 Task: Open Card Card0000000242 in Board Board0000000061 in Workspace WS0000000021 in Trello. Add Member Email0000000082 to Card Card0000000242 in Board Board0000000061 in Workspace WS0000000021 in Trello. Add Yellow Label titled Label0000000242 to Card Card0000000242 in Board Board0000000061 in Workspace WS0000000021 in Trello. Add Checklist CL0000000242 to Card Card0000000242 in Board Board0000000061 in Workspace WS0000000021 in Trello. Add Dates with Start Date as May 08 2023 and Due Date as May 31 2023 to Card Card0000000242 in Board Board0000000061 in Workspace WS0000000021 in Trello
Action: Mouse moved to (501, 529)
Screenshot: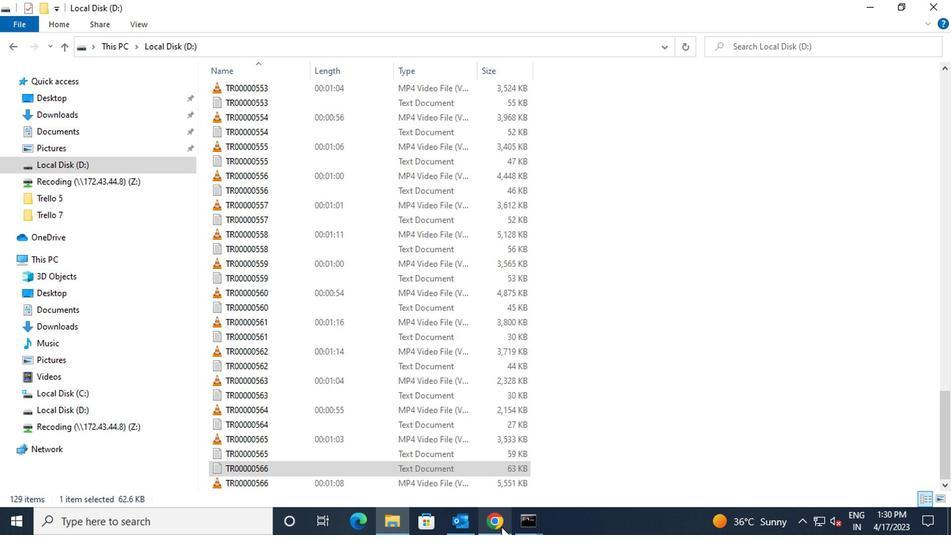
Action: Mouse pressed left at (501, 529)
Screenshot: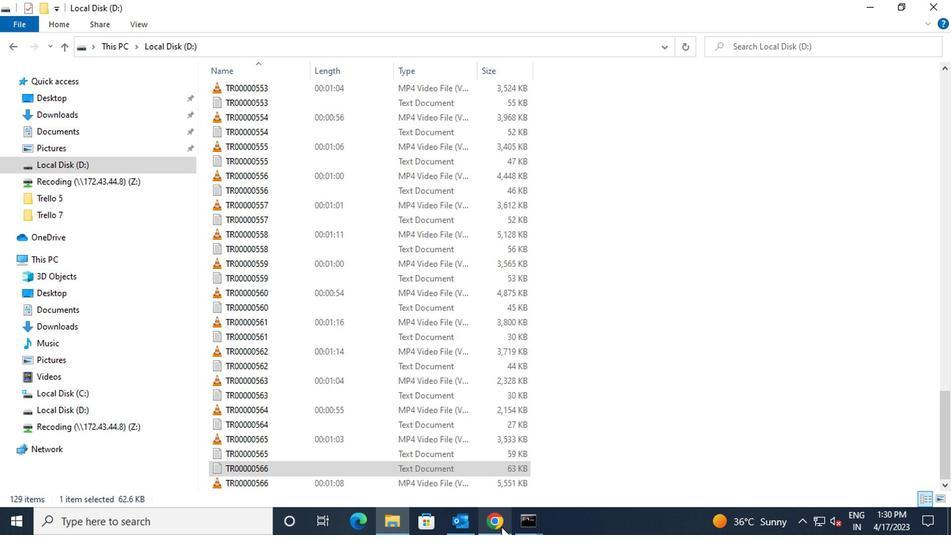 
Action: Mouse moved to (317, 267)
Screenshot: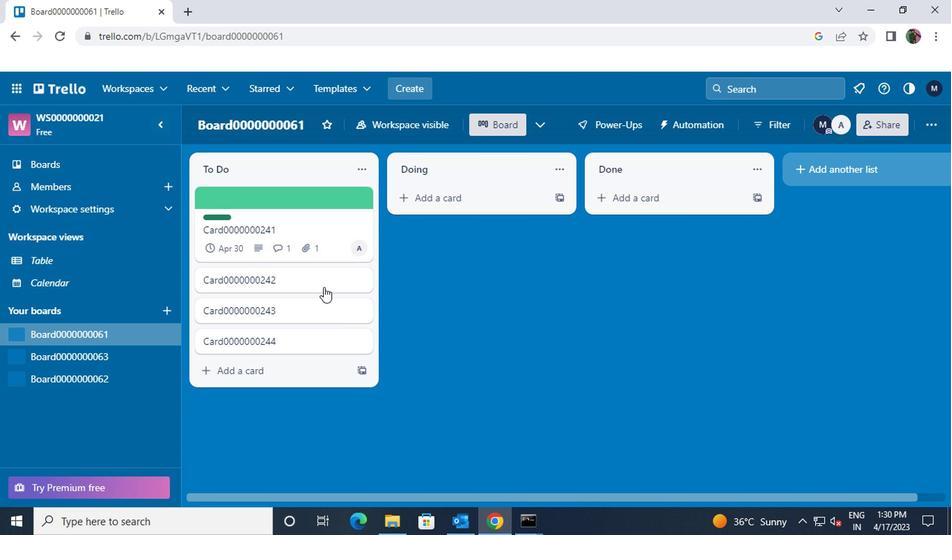 
Action: Mouse pressed left at (317, 267)
Screenshot: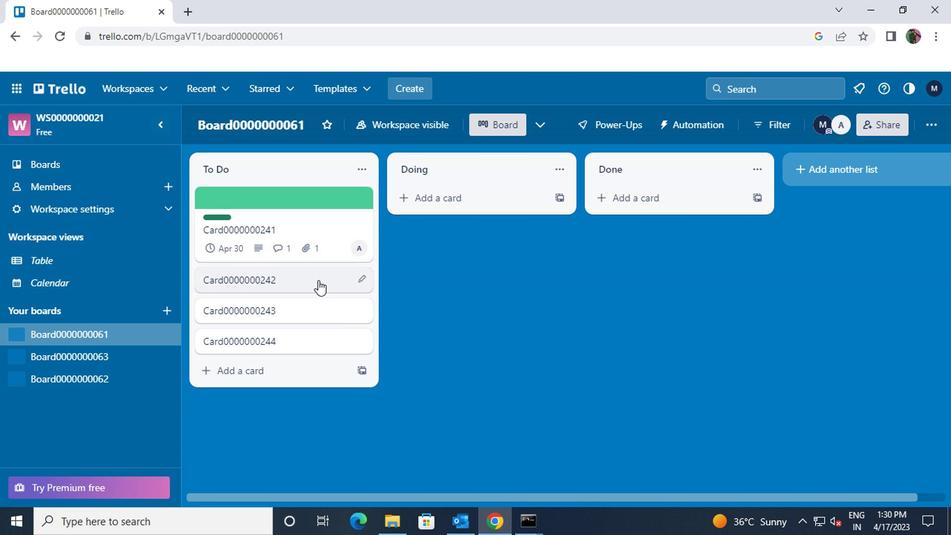 
Action: Mouse moved to (646, 190)
Screenshot: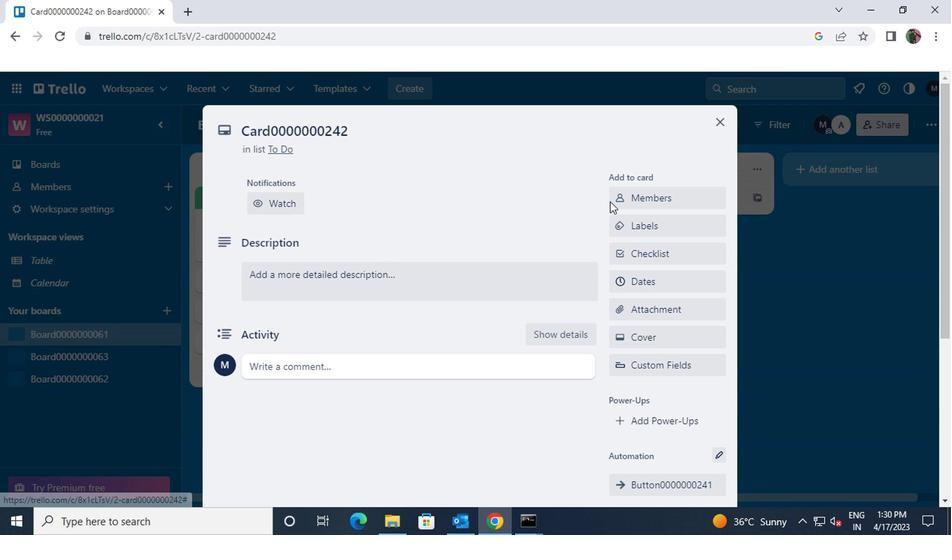
Action: Mouse pressed left at (646, 190)
Screenshot: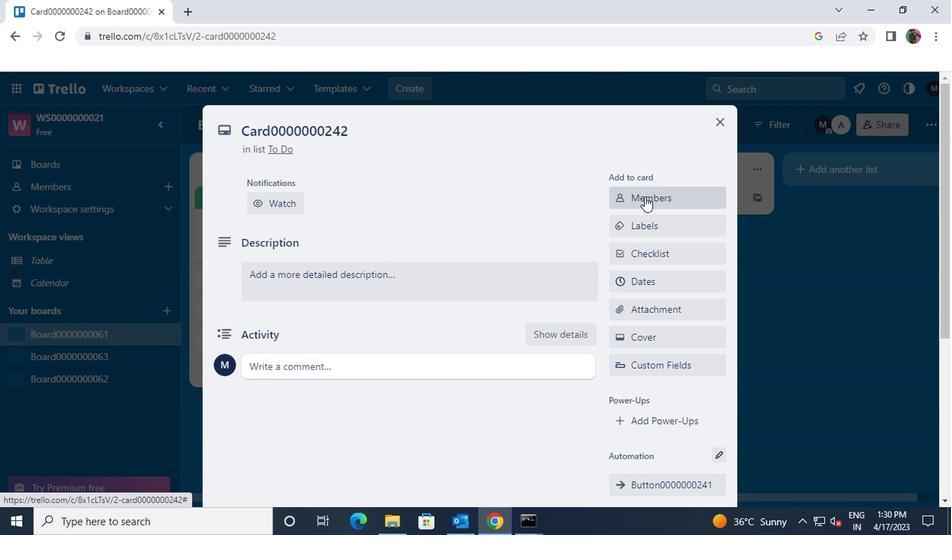 
Action: Key pressed nikrathi889<Key.shift>@GMAIL.COM
Screenshot: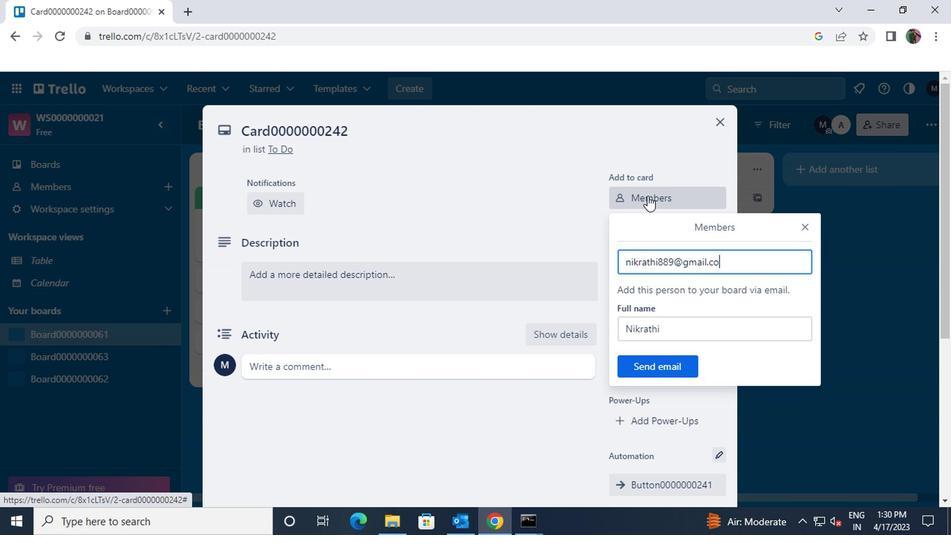 
Action: Mouse moved to (667, 365)
Screenshot: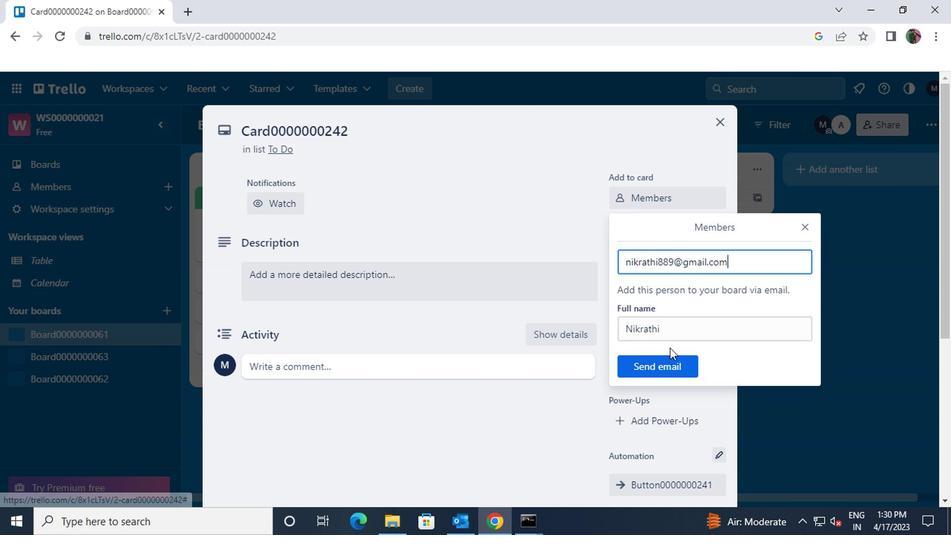 
Action: Mouse pressed left at (667, 365)
Screenshot: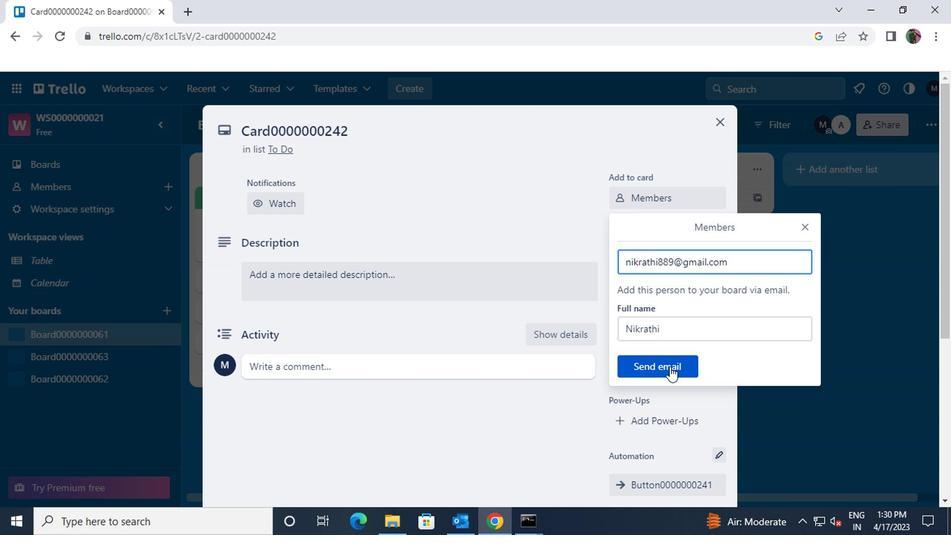 
Action: Mouse pressed left at (667, 365)
Screenshot: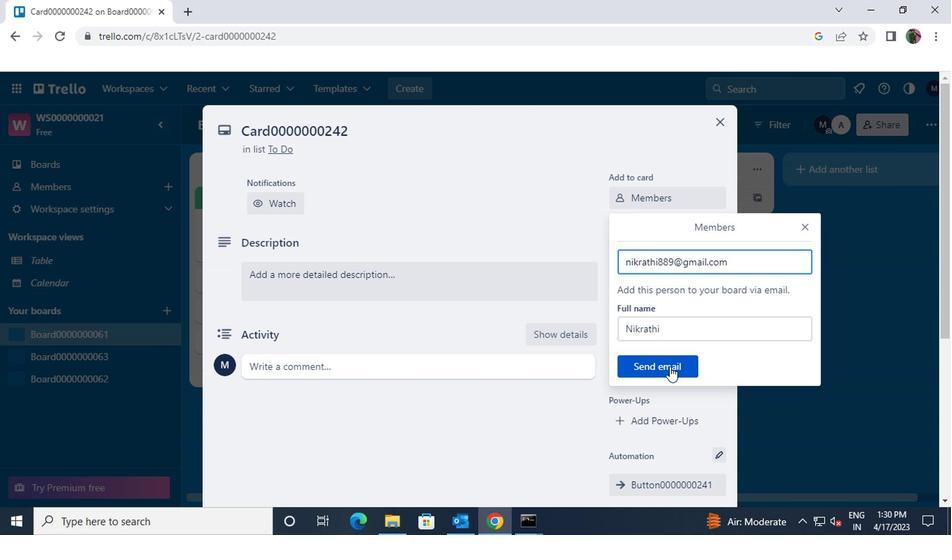 
Action: Mouse pressed left at (667, 365)
Screenshot: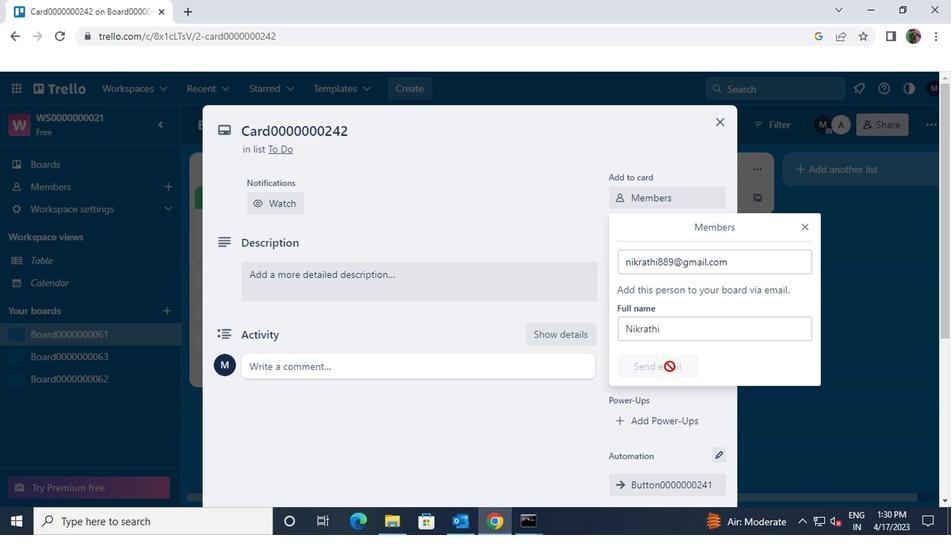 
Action: Mouse pressed left at (667, 365)
Screenshot: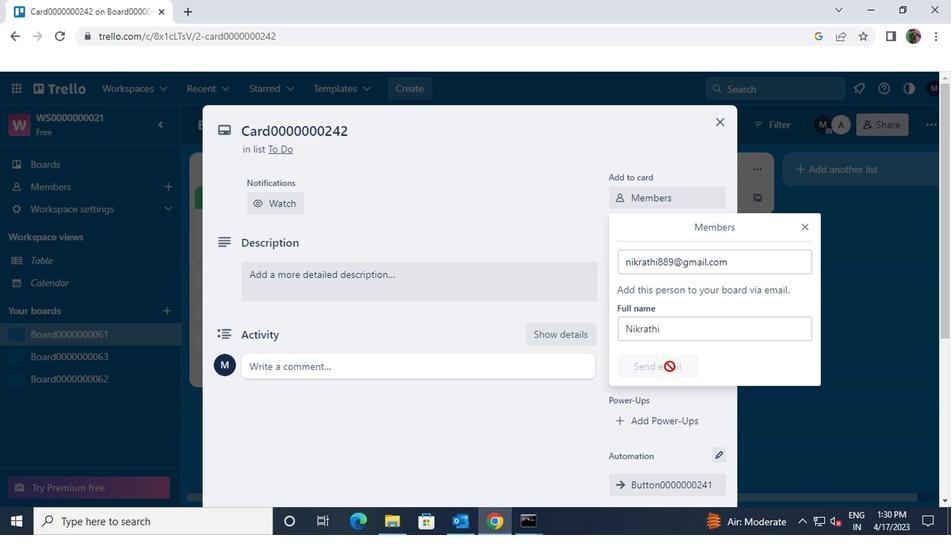 
Action: Mouse moved to (666, 223)
Screenshot: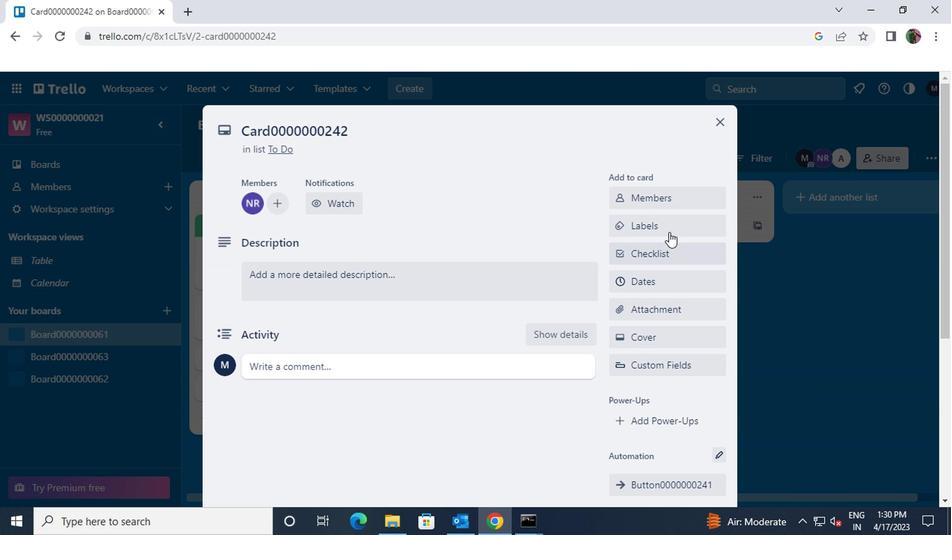 
Action: Mouse pressed left at (666, 223)
Screenshot: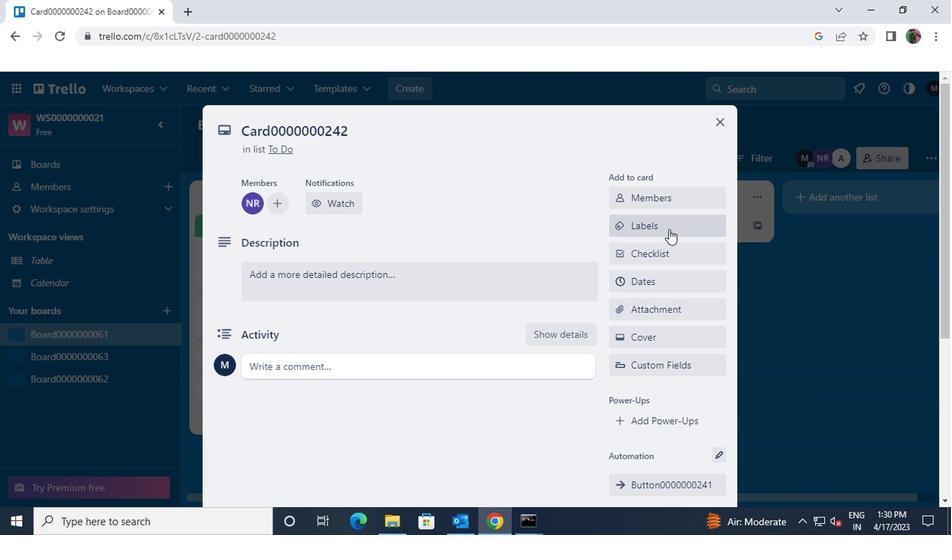 
Action: Mouse moved to (705, 399)
Screenshot: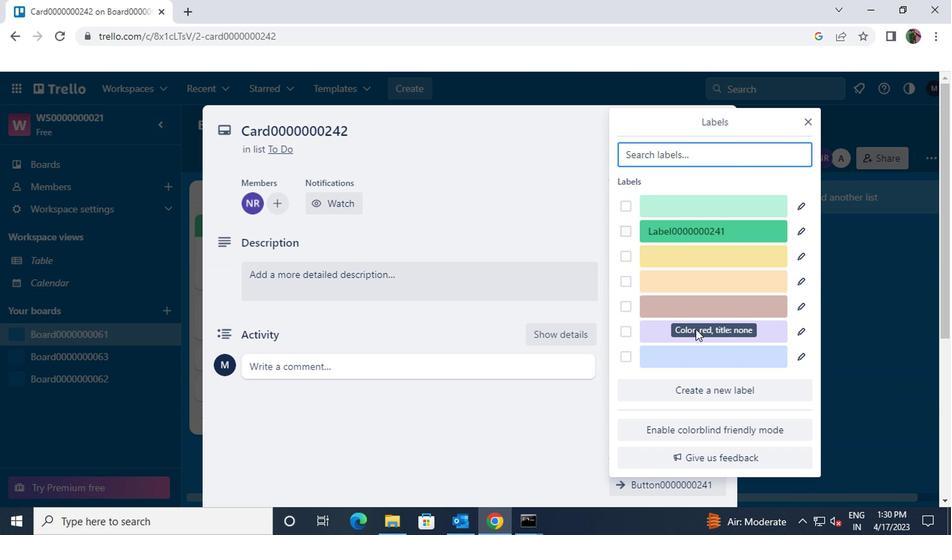 
Action: Mouse pressed left at (705, 399)
Screenshot: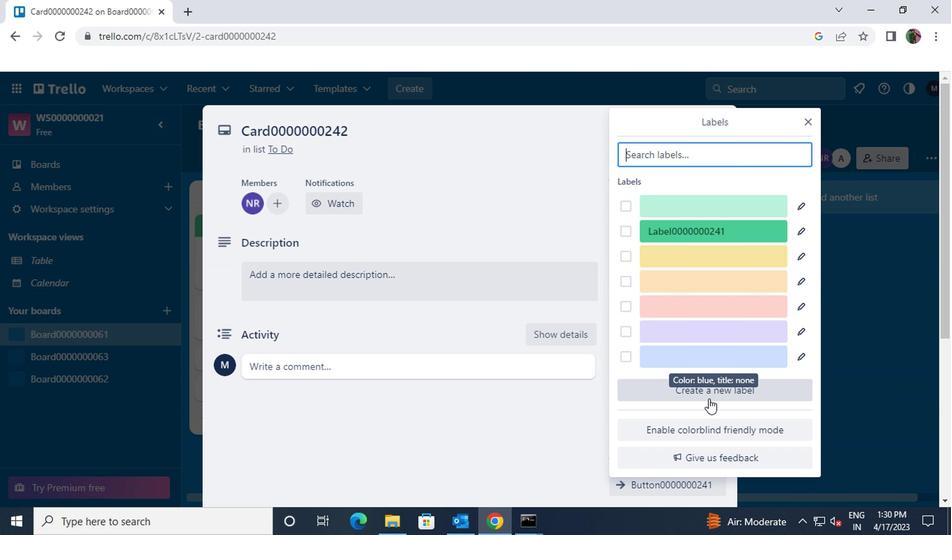 
Action: Mouse moved to (659, 248)
Screenshot: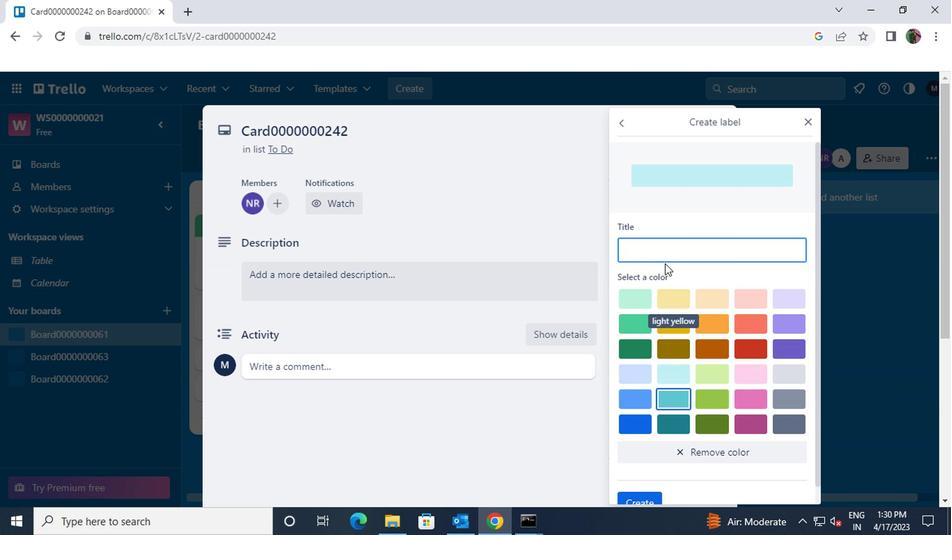 
Action: Mouse pressed left at (659, 248)
Screenshot: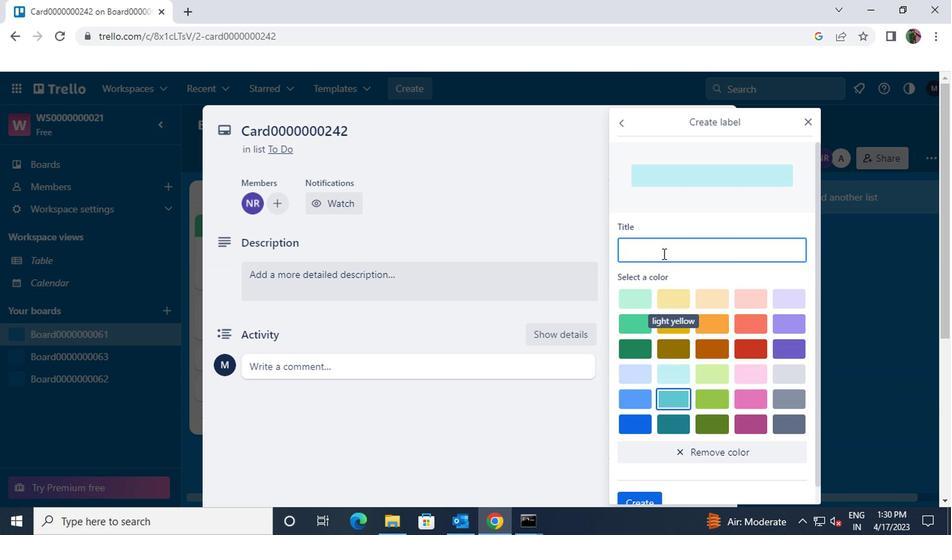 
Action: Key pressed <Key.shift>LABEL0000000242
Screenshot: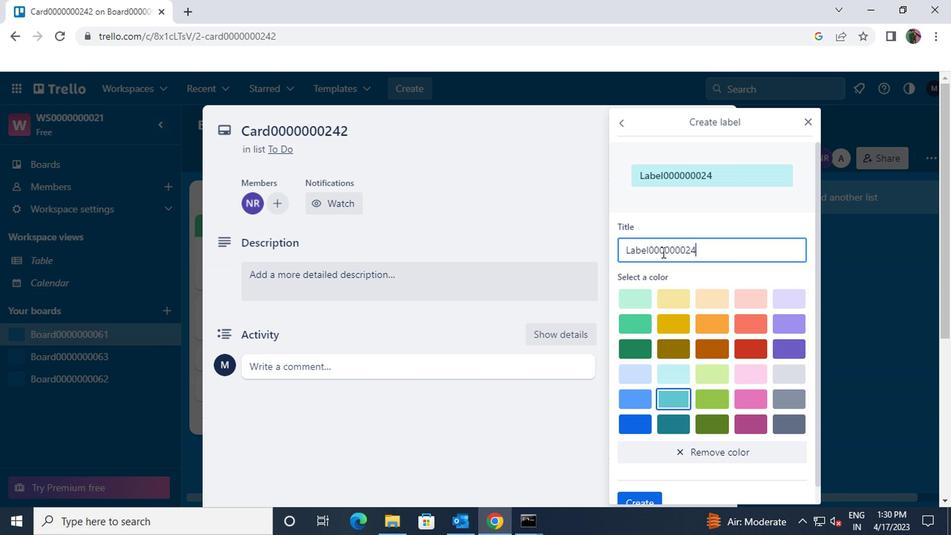 
Action: Mouse moved to (663, 326)
Screenshot: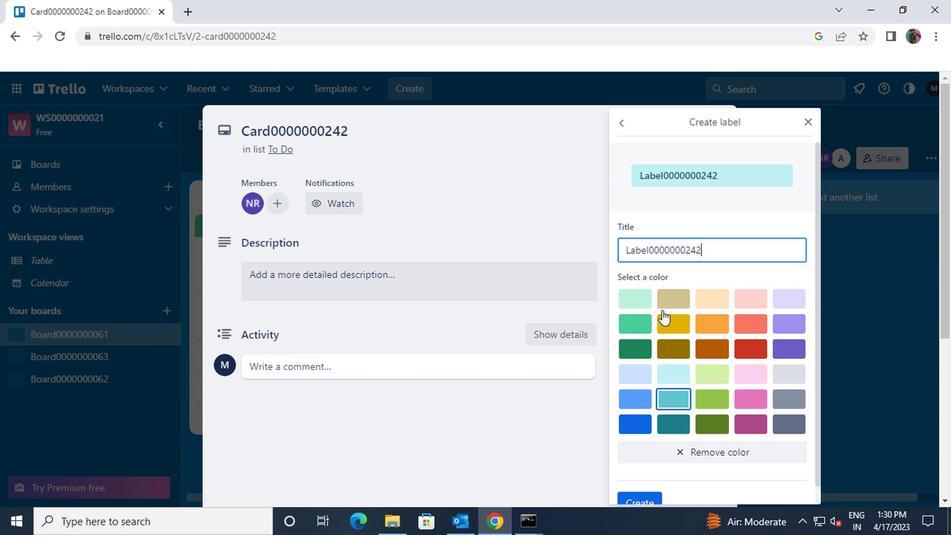 
Action: Mouse pressed left at (663, 326)
Screenshot: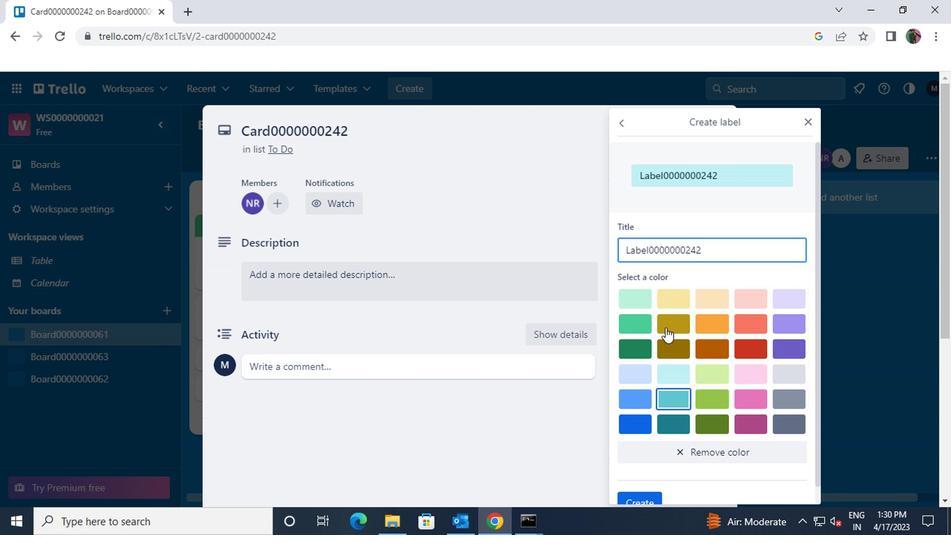 
Action: Mouse scrolled (663, 325) with delta (0, 0)
Screenshot: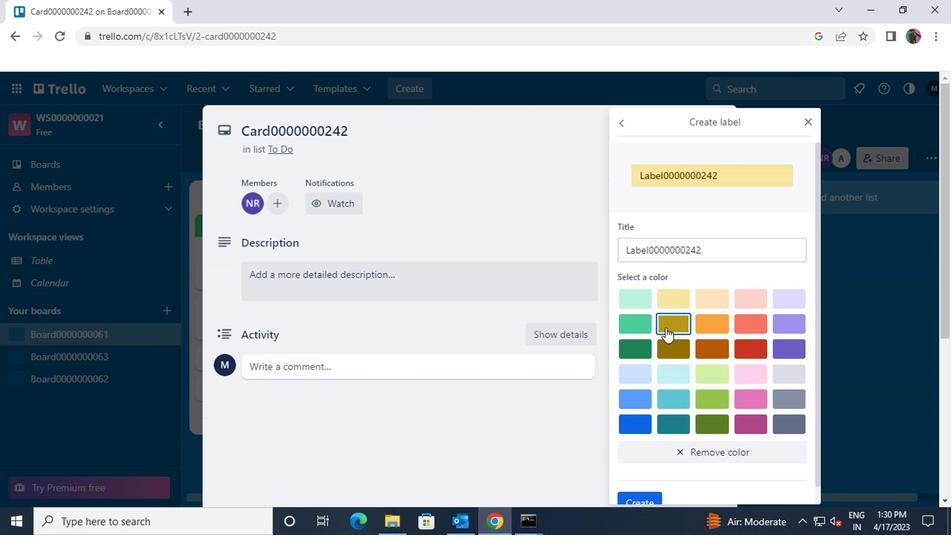 
Action: Mouse scrolled (663, 325) with delta (0, 0)
Screenshot: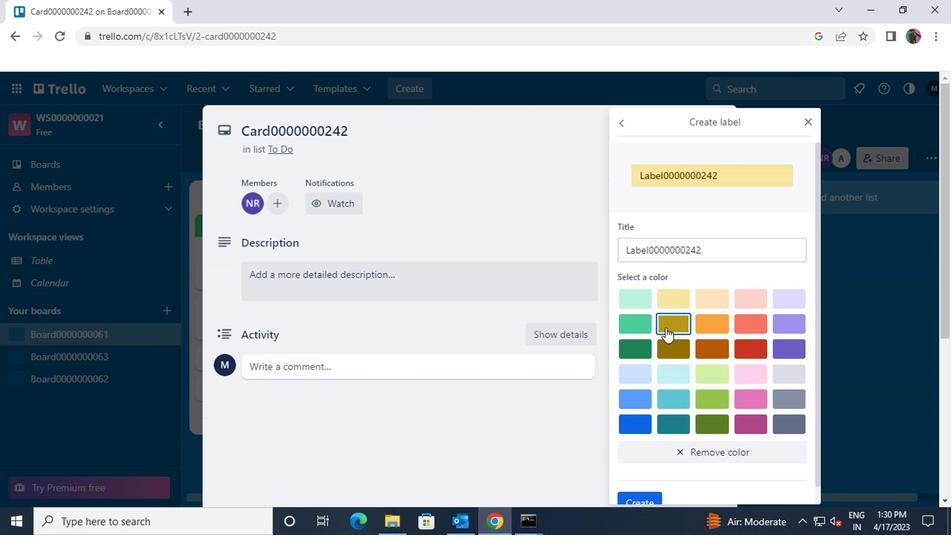 
Action: Mouse scrolled (663, 325) with delta (0, 0)
Screenshot: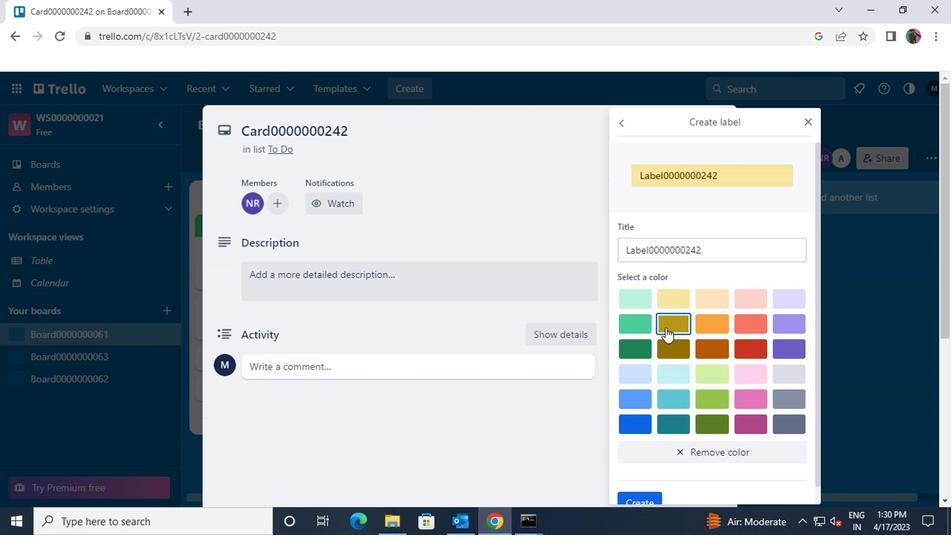 
Action: Mouse moved to (641, 477)
Screenshot: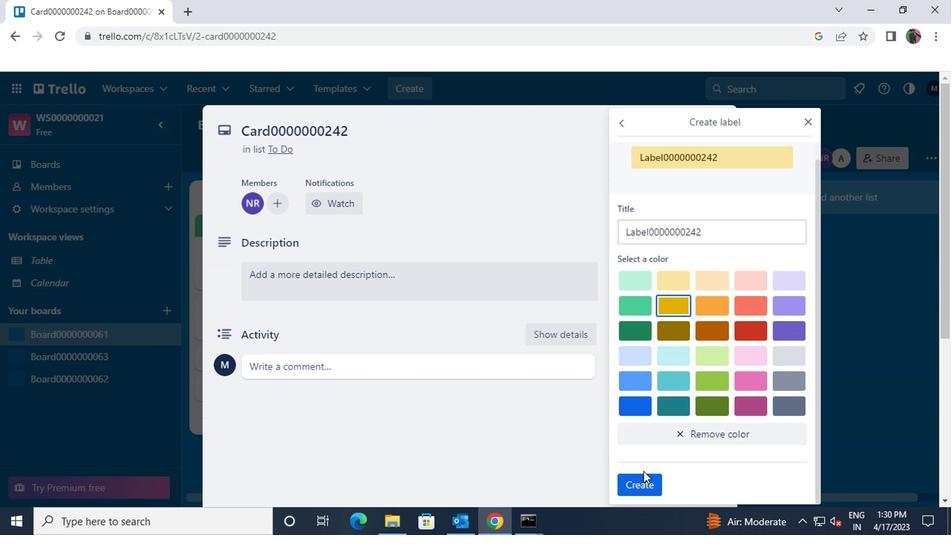 
Action: Mouse pressed left at (641, 477)
Screenshot: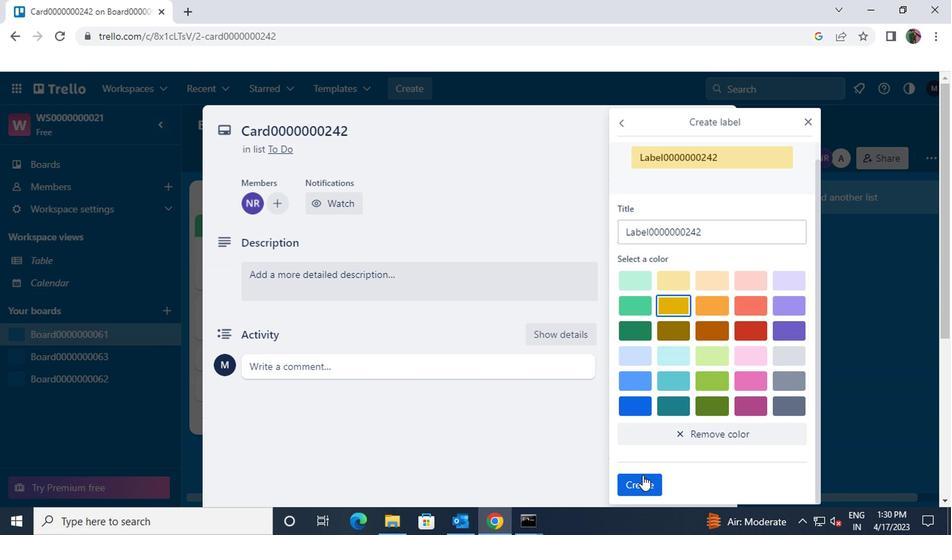 
Action: Mouse moved to (801, 114)
Screenshot: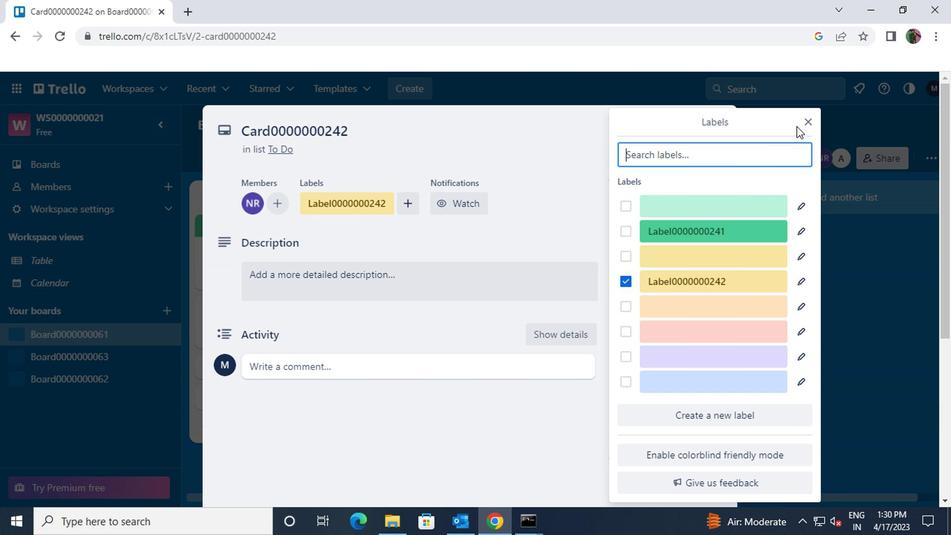 
Action: Mouse pressed left at (801, 114)
Screenshot: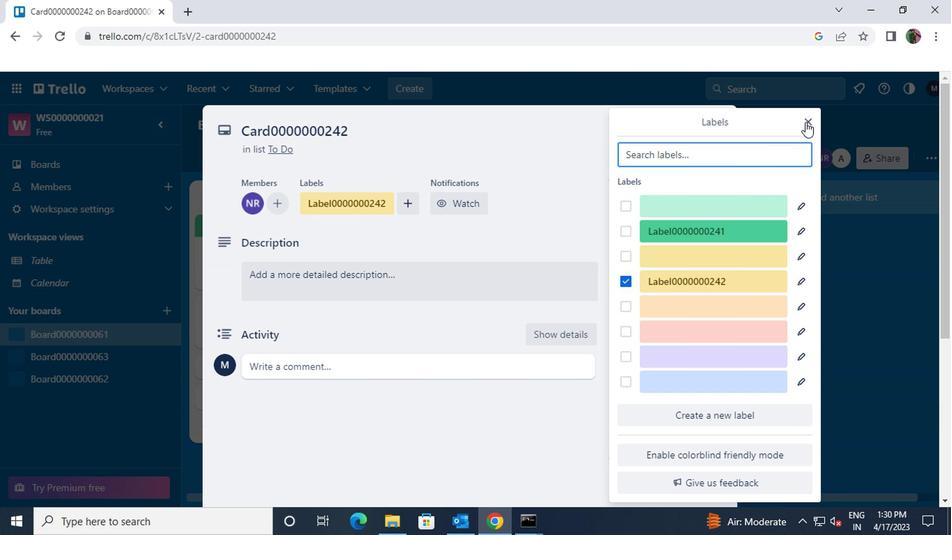 
Action: Mouse moved to (695, 247)
Screenshot: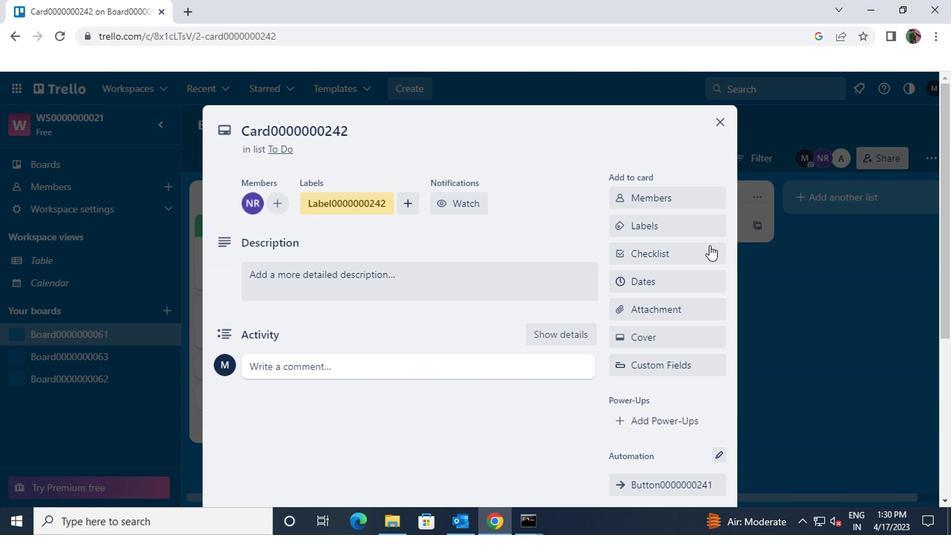 
Action: Mouse pressed left at (695, 247)
Screenshot: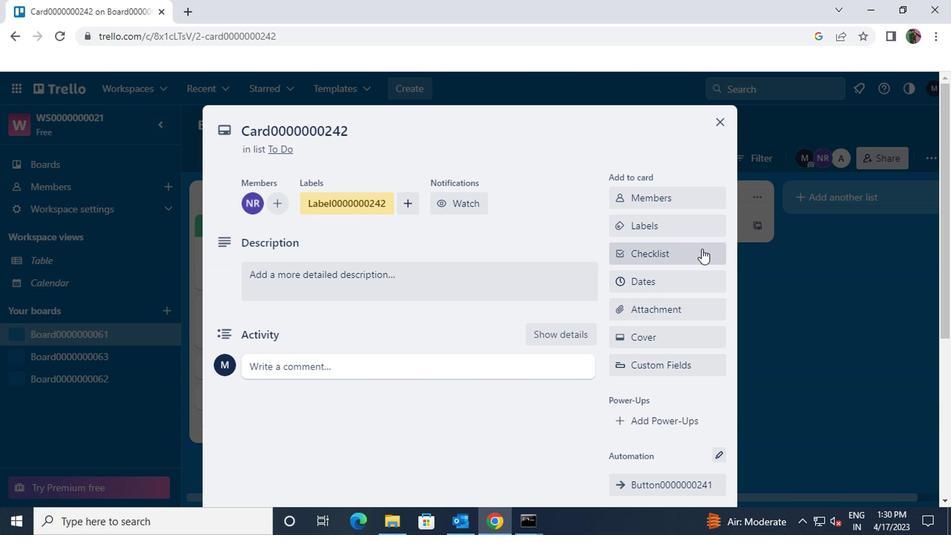 
Action: Mouse moved to (671, 323)
Screenshot: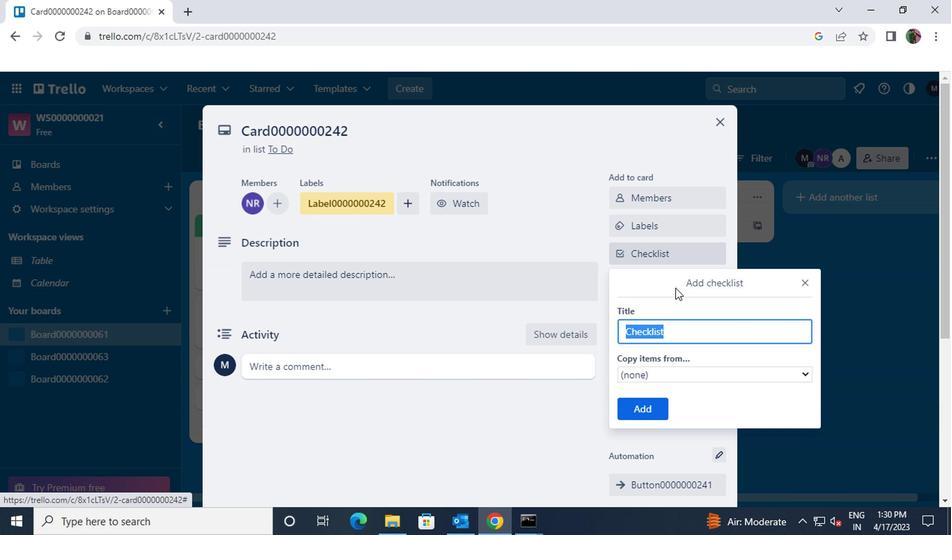 
Action: Key pressed <Key.shift>CL0000000242
Screenshot: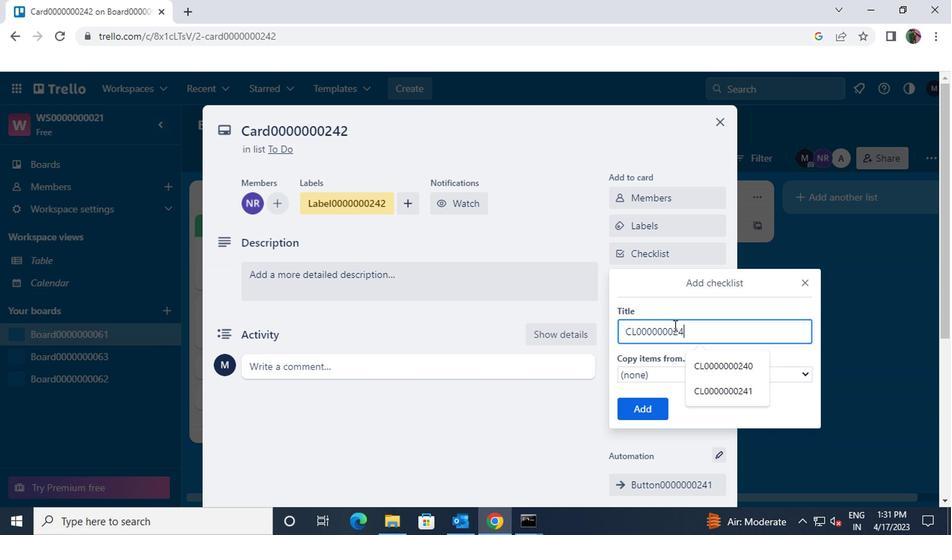 
Action: Mouse moved to (653, 406)
Screenshot: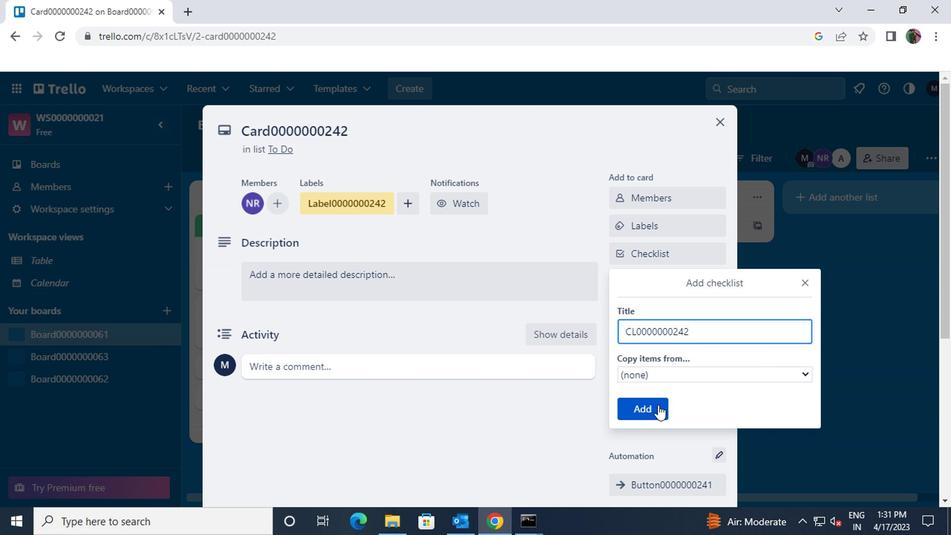 
Action: Mouse pressed left at (653, 406)
Screenshot: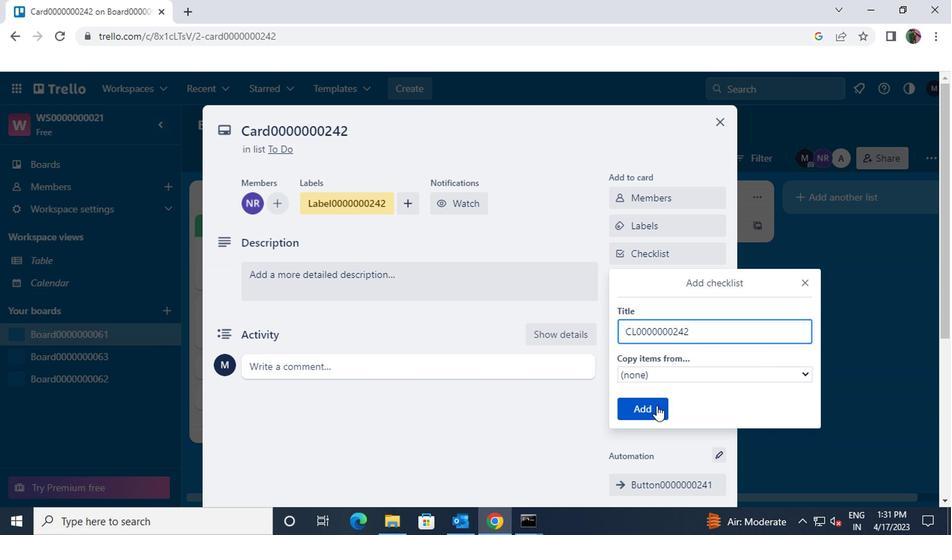 
Action: Mouse moved to (662, 281)
Screenshot: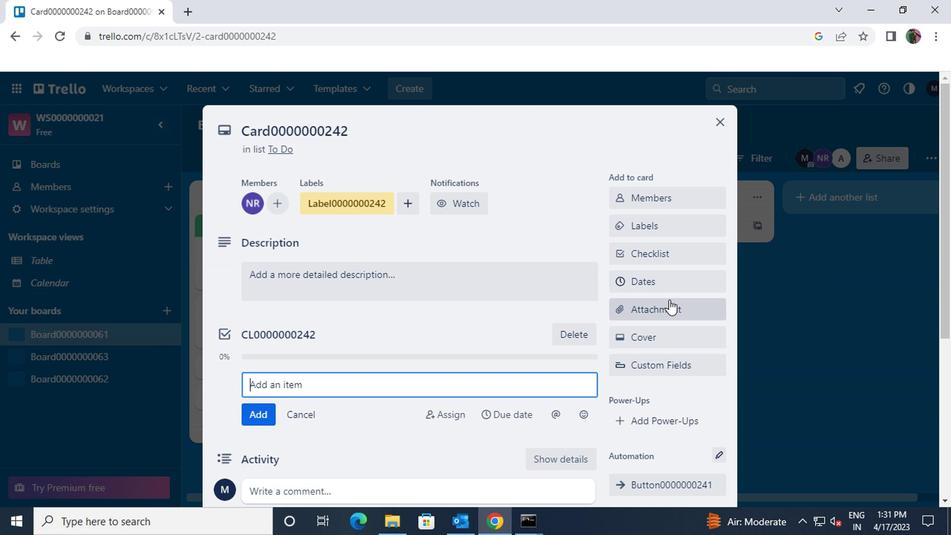 
Action: Mouse pressed left at (662, 281)
Screenshot: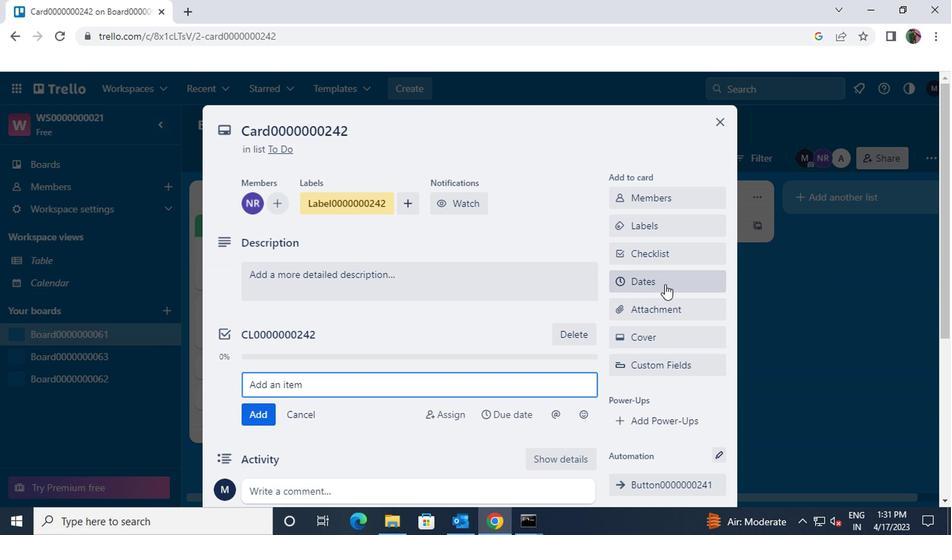 
Action: Mouse moved to (784, 146)
Screenshot: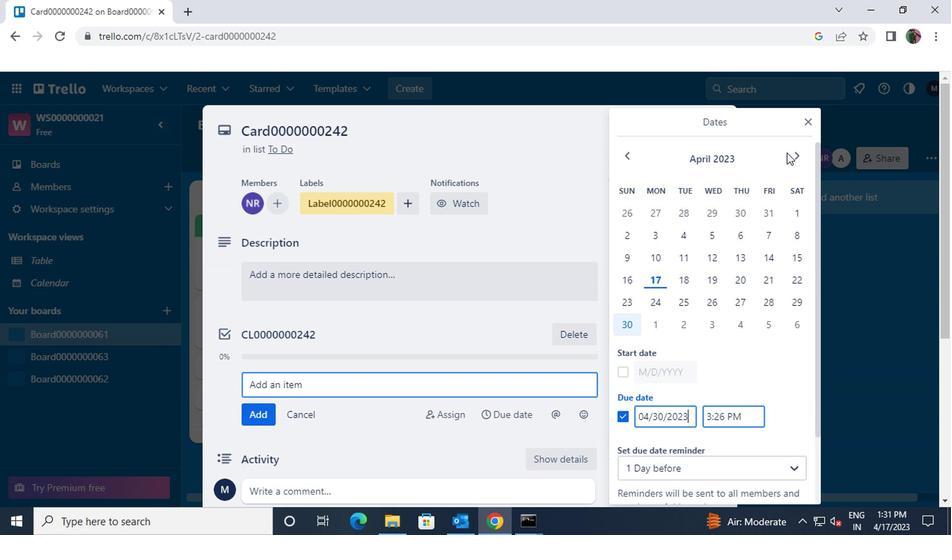 
Action: Mouse pressed left at (784, 146)
Screenshot: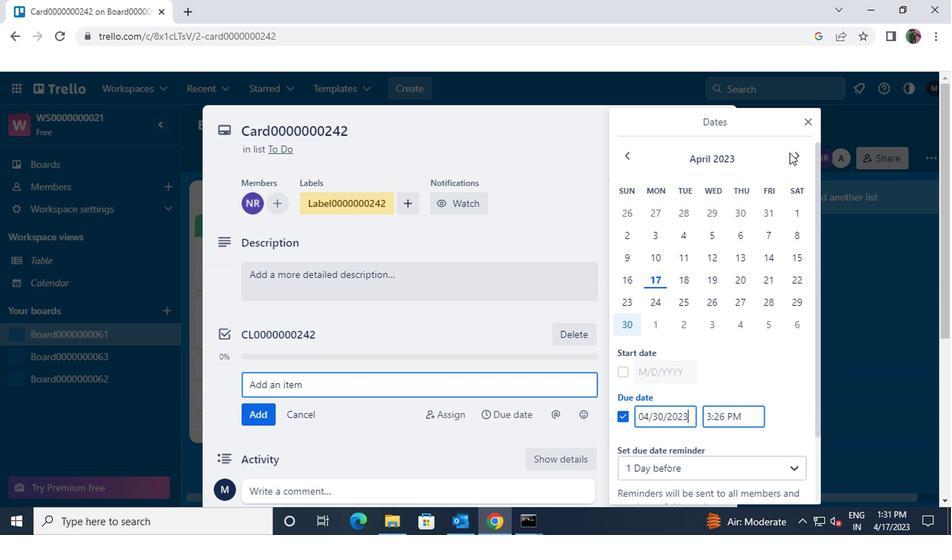 
Action: Mouse moved to (653, 208)
Screenshot: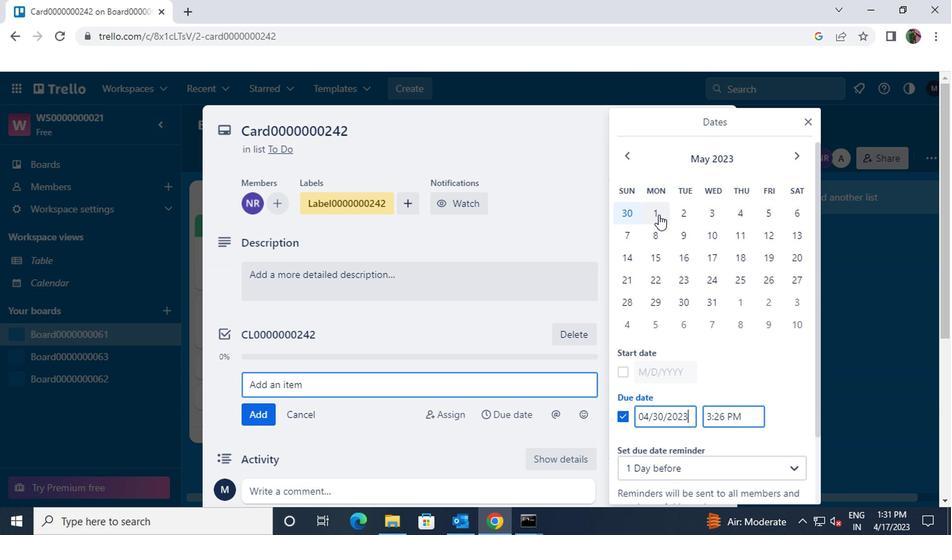 
Action: Mouse pressed left at (653, 208)
Screenshot: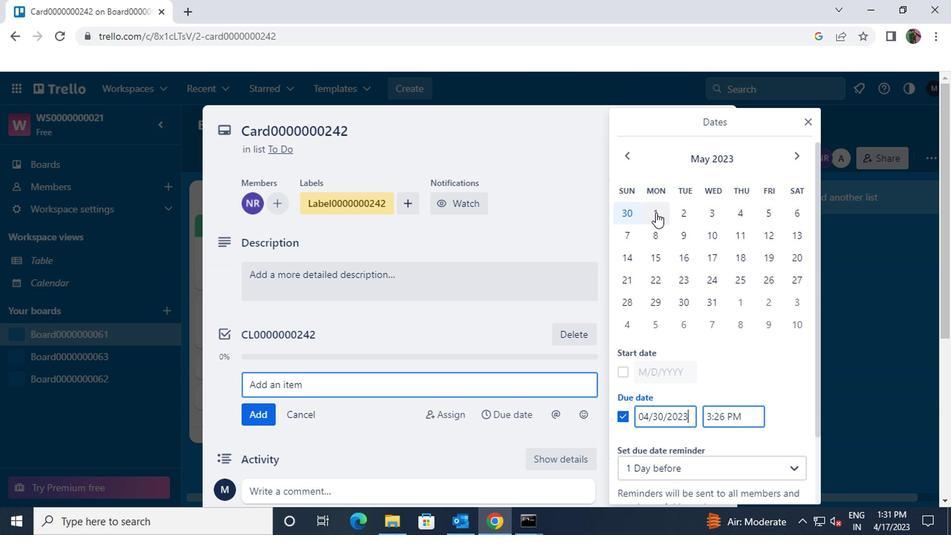 
Action: Mouse moved to (711, 294)
Screenshot: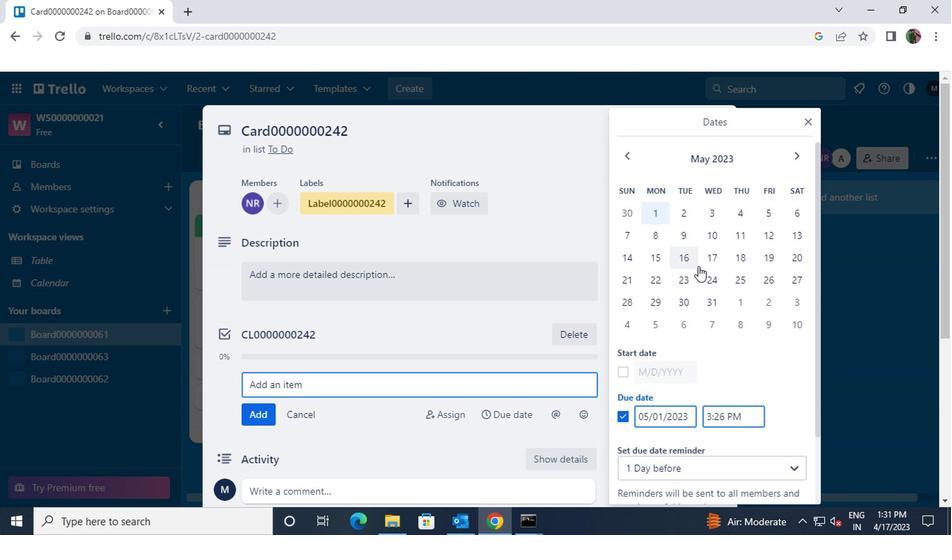 
Action: Mouse pressed left at (711, 294)
Screenshot: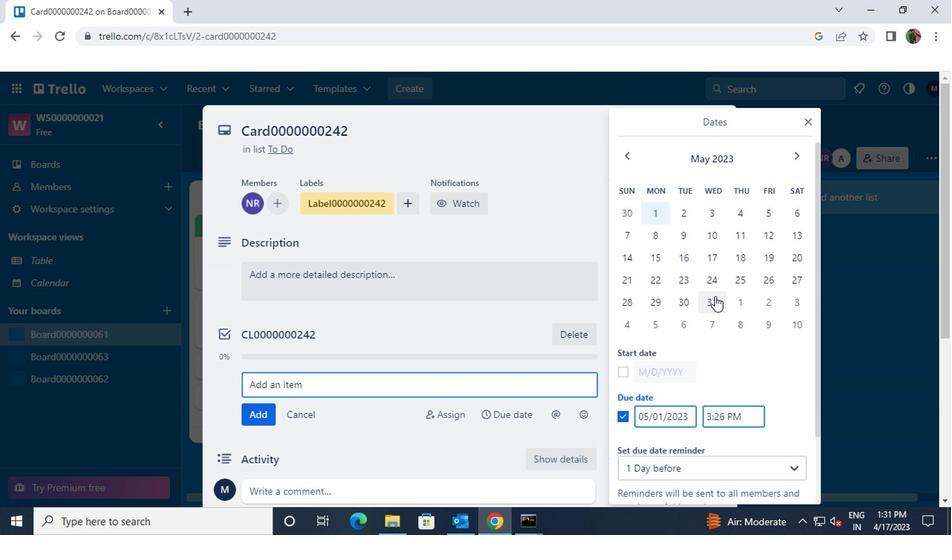 
Action: Mouse moved to (713, 294)
Screenshot: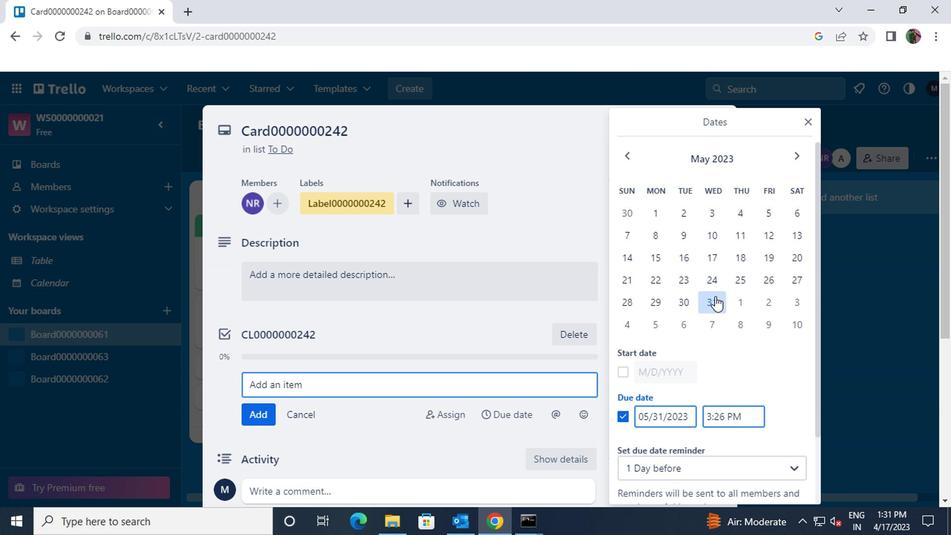 
Action: Mouse scrolled (713, 293) with delta (0, 0)
Screenshot: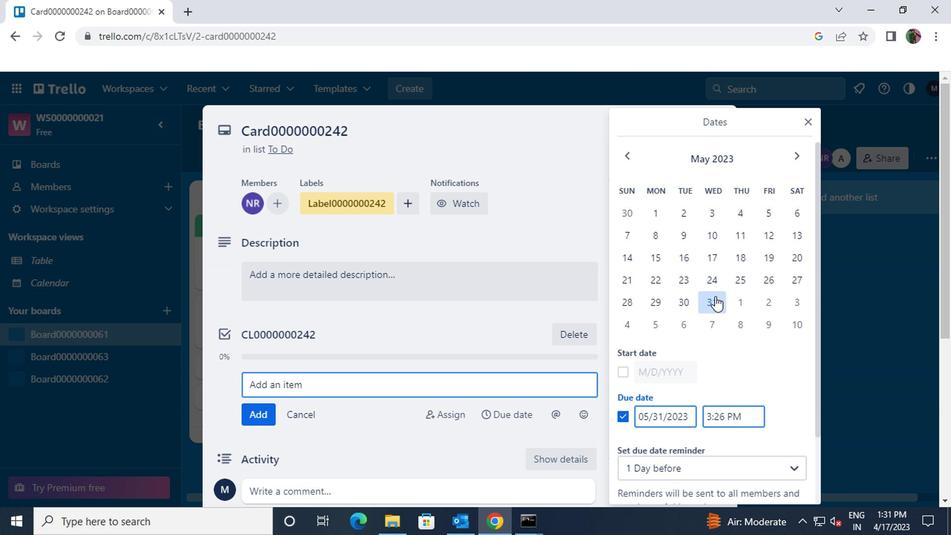 
Action: Mouse moved to (715, 294)
Screenshot: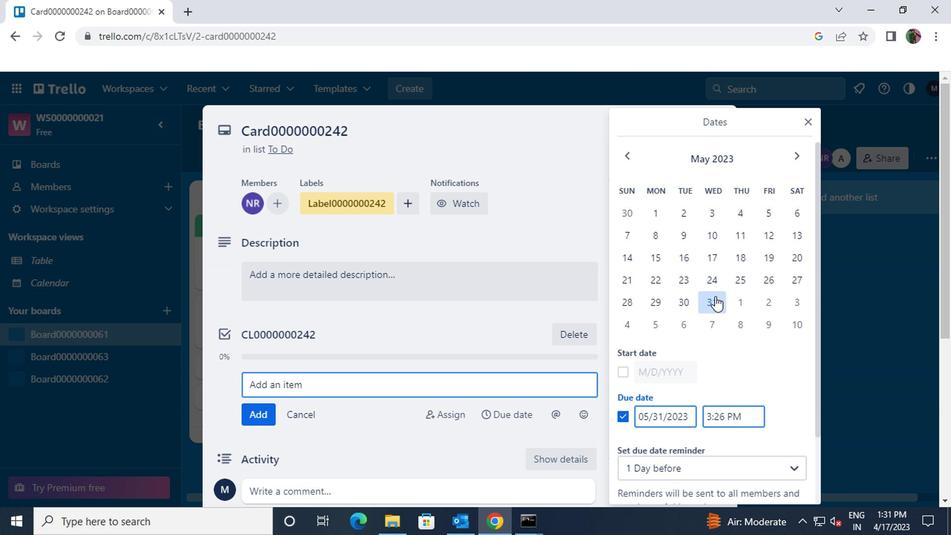 
Action: Mouse scrolled (715, 294) with delta (0, 0)
Screenshot: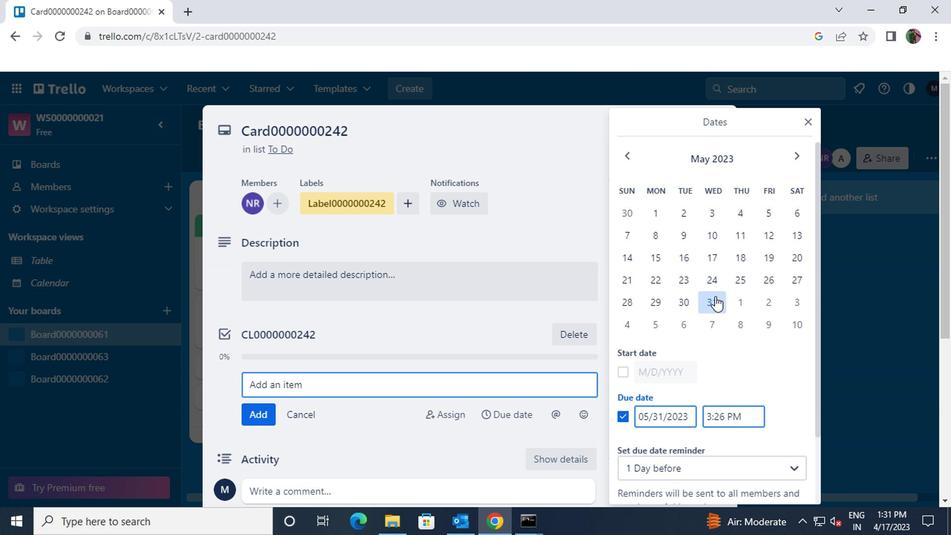 
Action: Mouse moved to (717, 295)
Screenshot: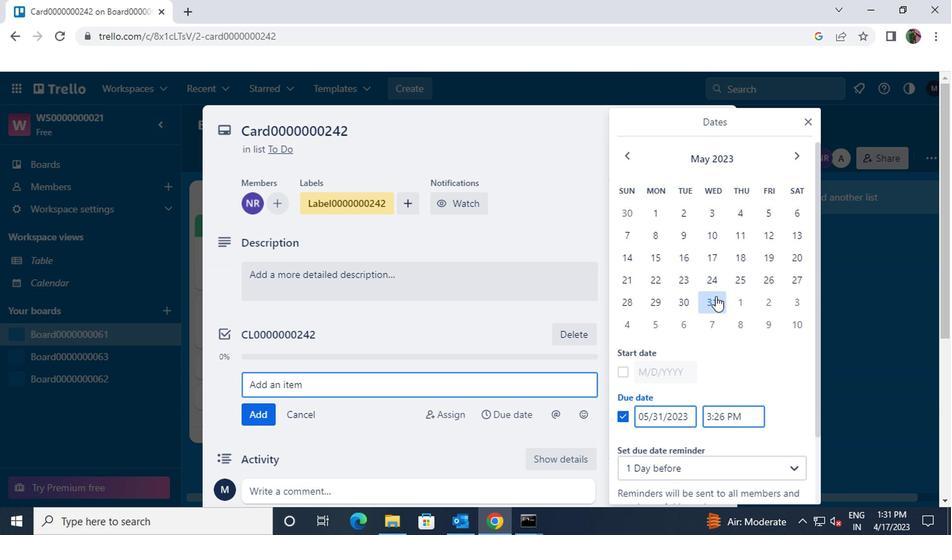 
Action: Mouse scrolled (717, 294) with delta (0, 0)
Screenshot: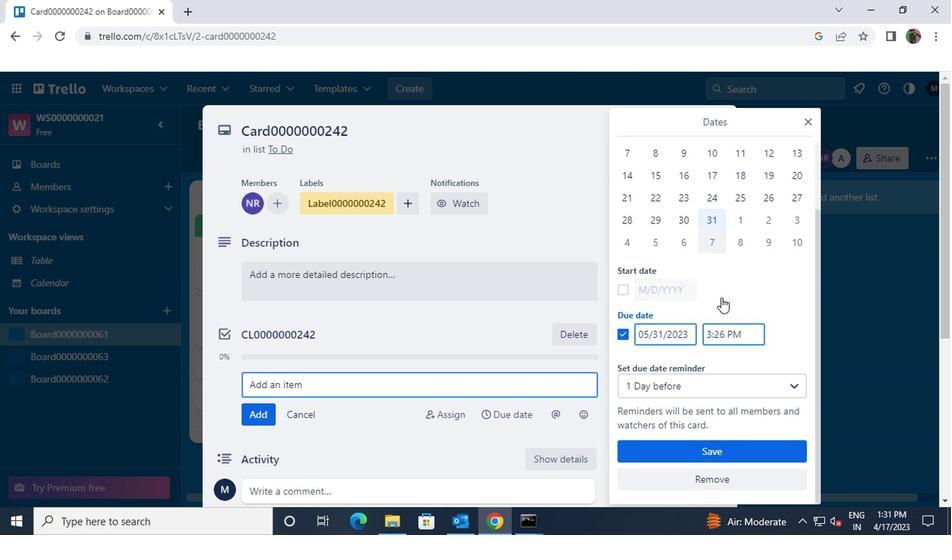 
Action: Mouse scrolled (717, 294) with delta (0, 0)
Screenshot: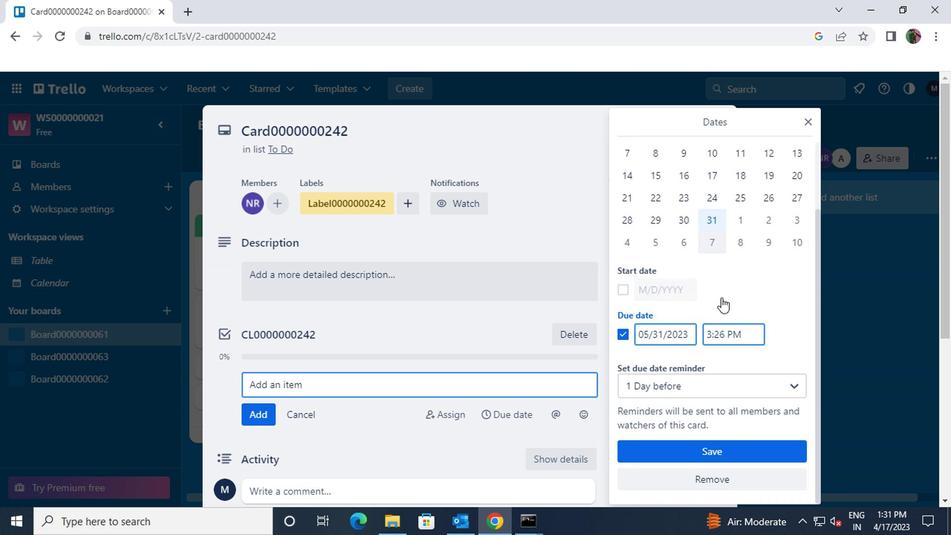 
Action: Mouse moved to (677, 456)
Screenshot: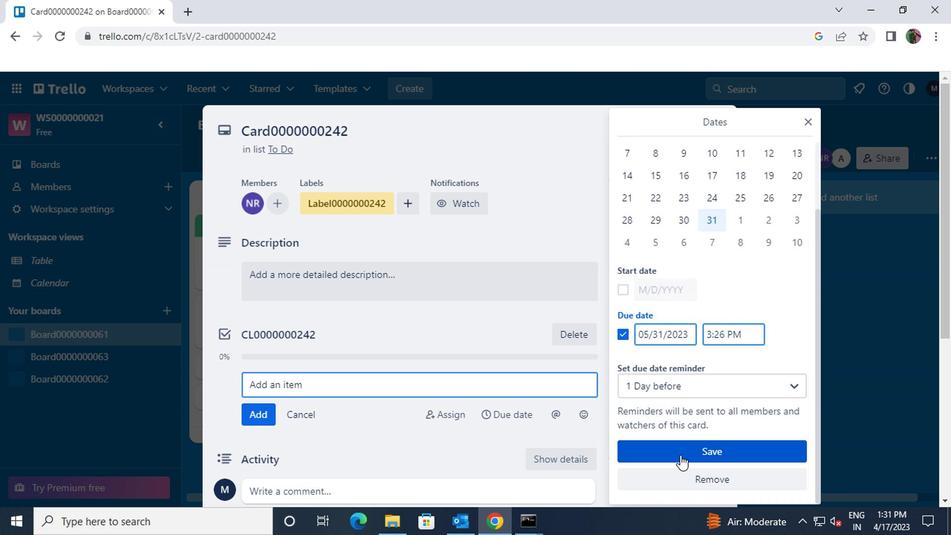 
Action: Mouse pressed left at (677, 456)
Screenshot: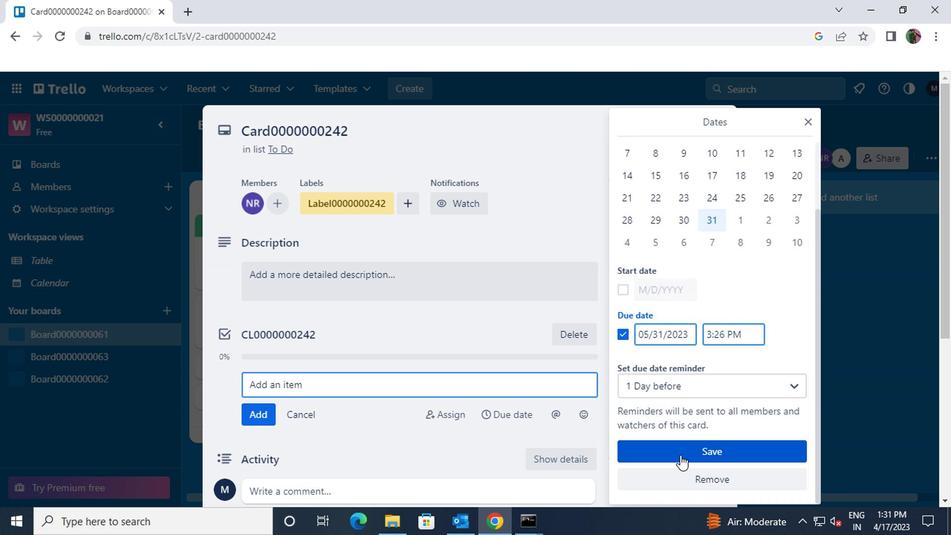 
Action: Mouse moved to (678, 453)
Screenshot: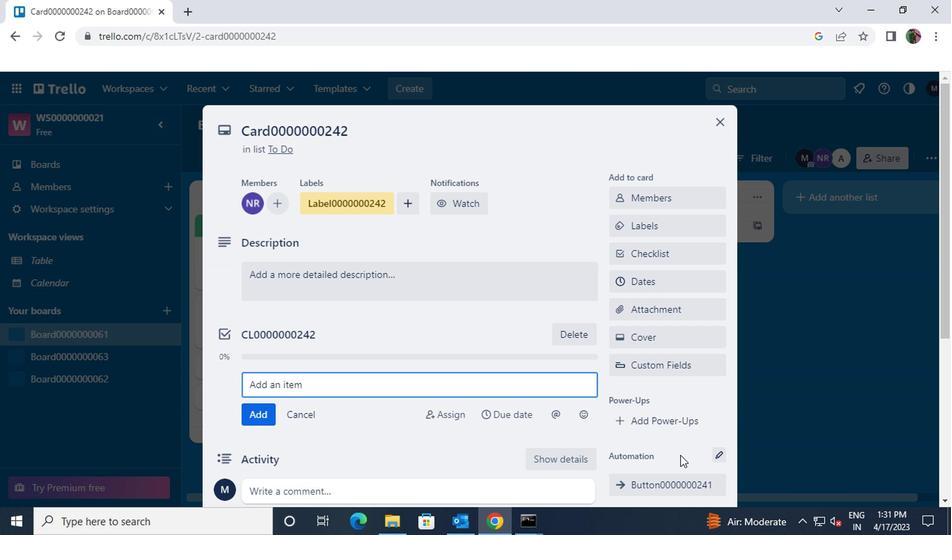 
